 Task: Choose the .gitignore template: None while creating a new repository.
Action: Mouse moved to (1054, 92)
Screenshot: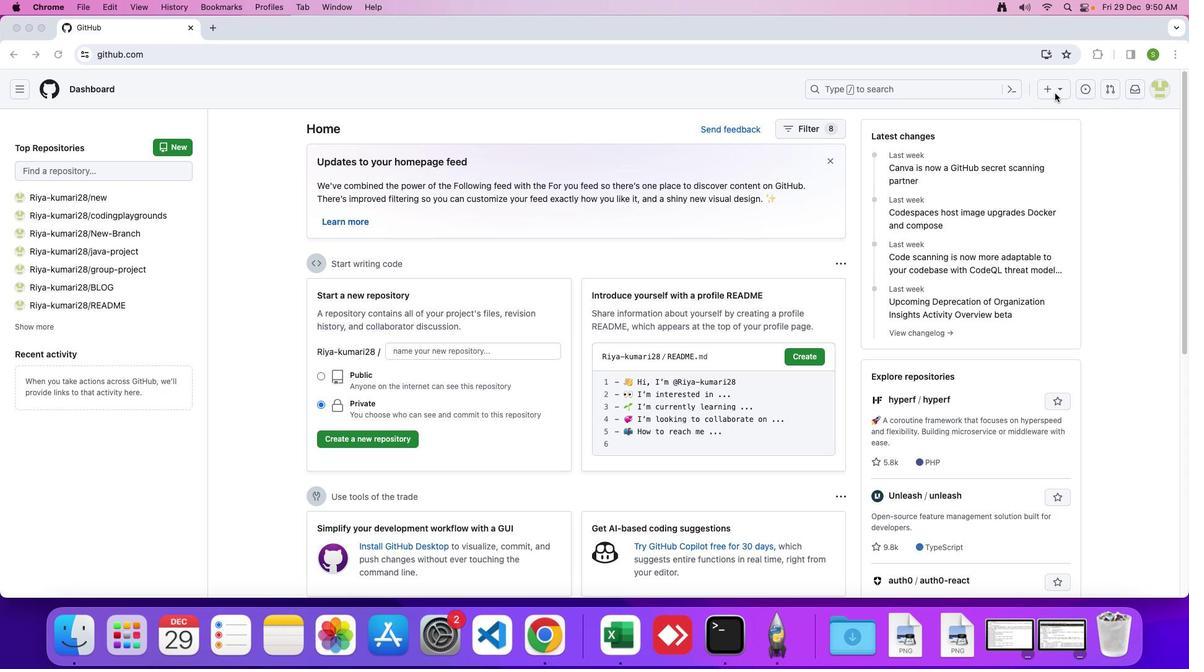 
Action: Mouse pressed left at (1054, 92)
Screenshot: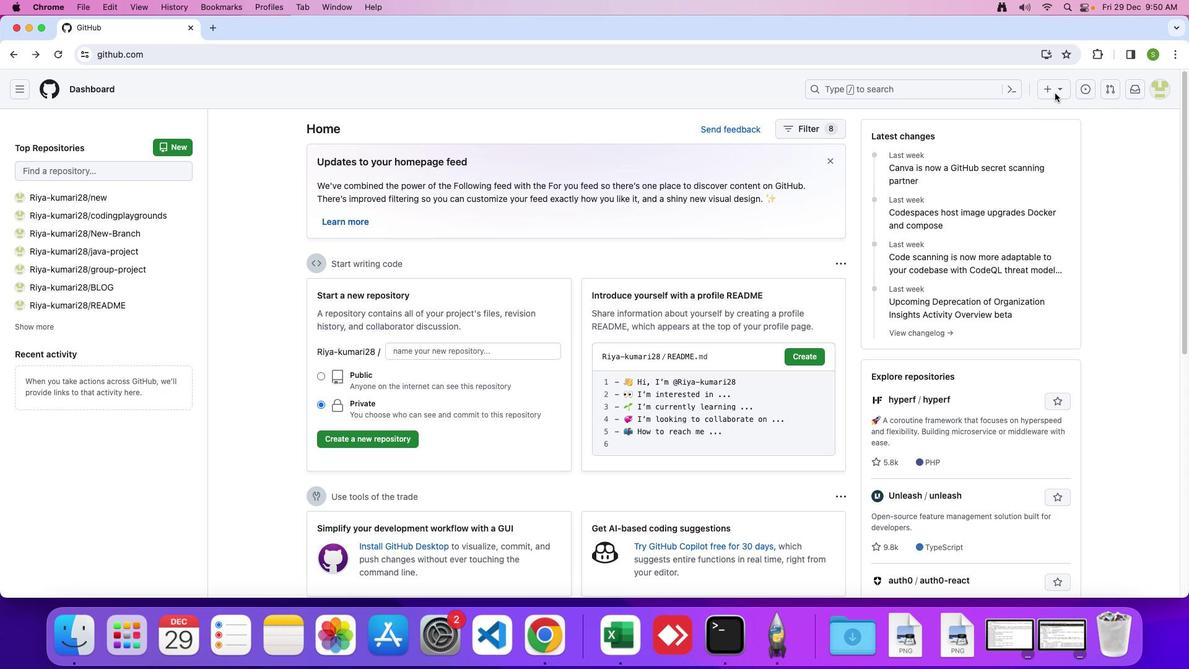 
Action: Mouse moved to (1053, 86)
Screenshot: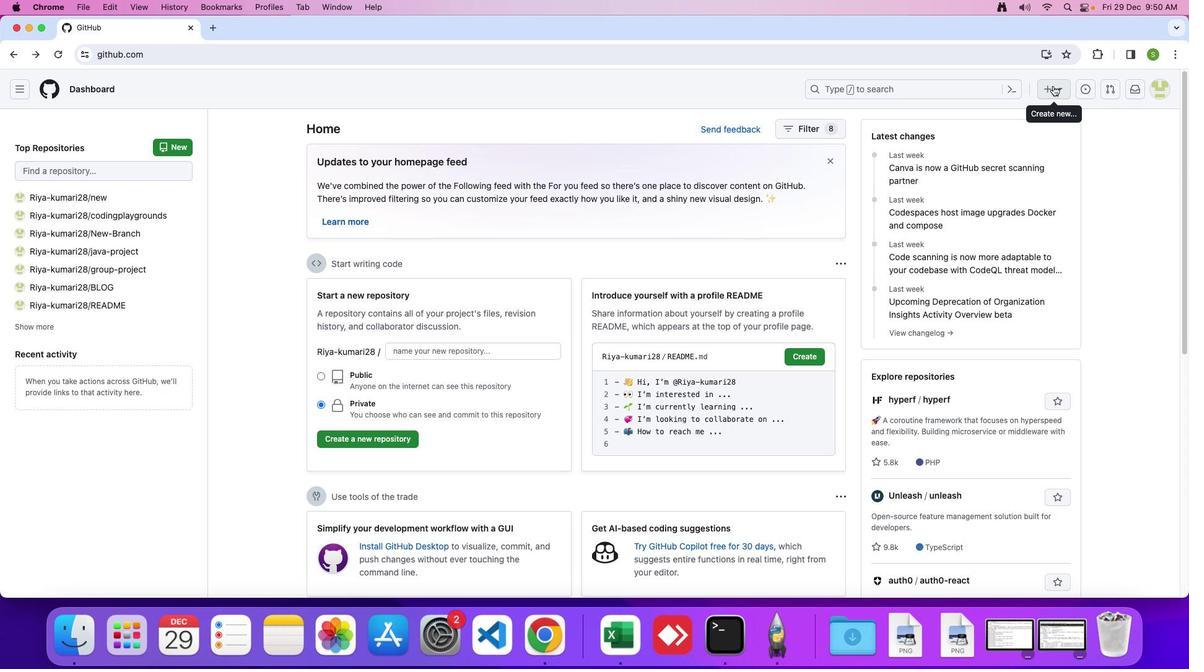 
Action: Mouse pressed left at (1053, 86)
Screenshot: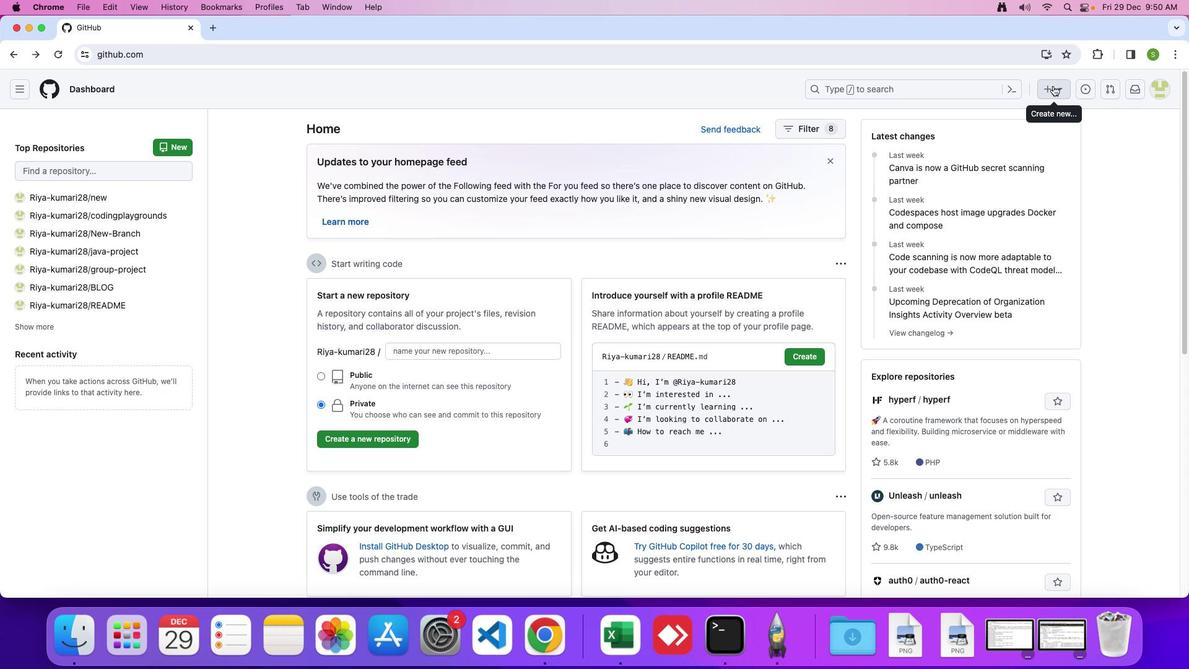 
Action: Mouse moved to (1017, 117)
Screenshot: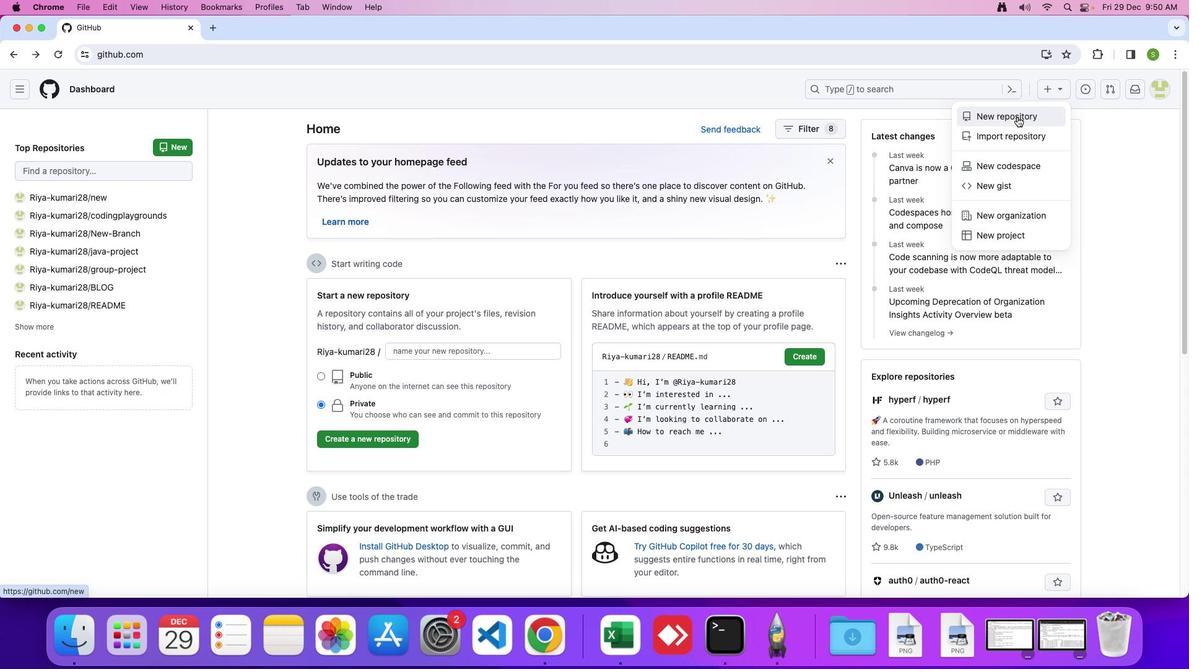 
Action: Mouse pressed left at (1017, 117)
Screenshot: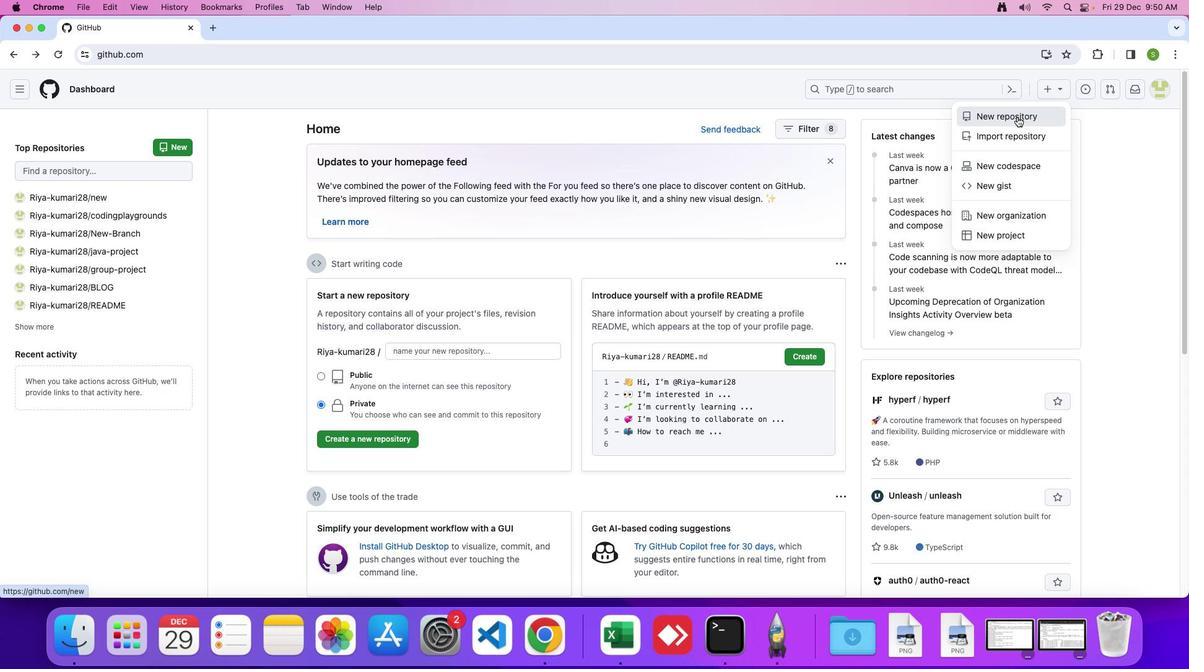 
Action: Mouse moved to (470, 480)
Screenshot: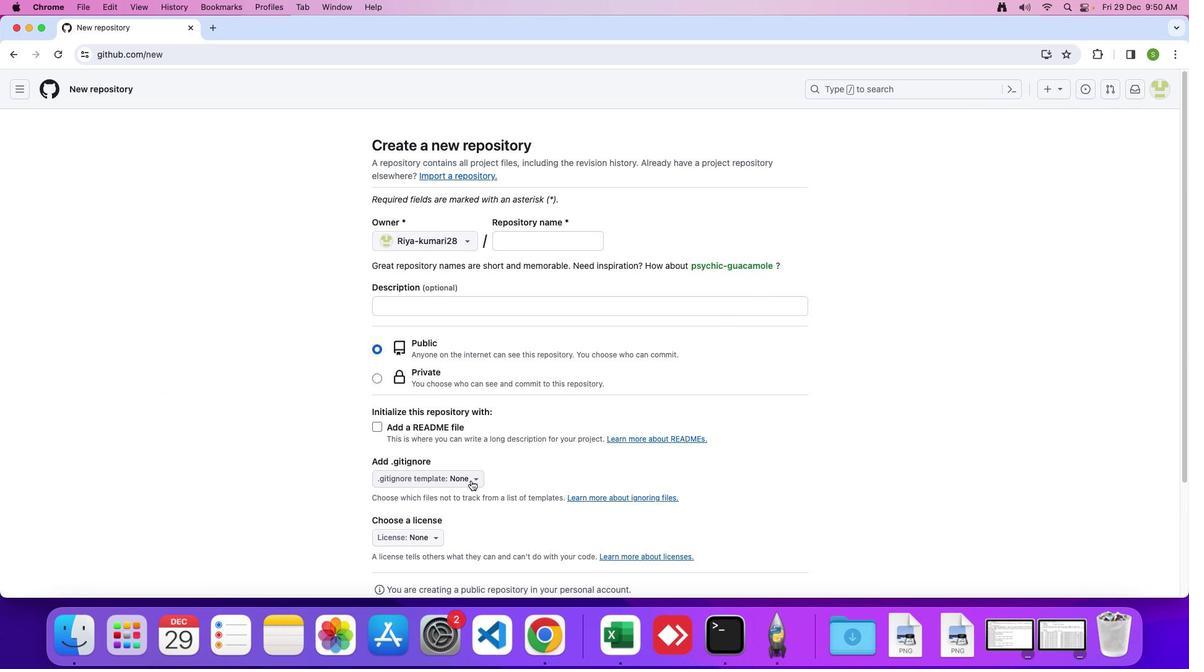 
Action: Mouse pressed left at (470, 480)
Screenshot: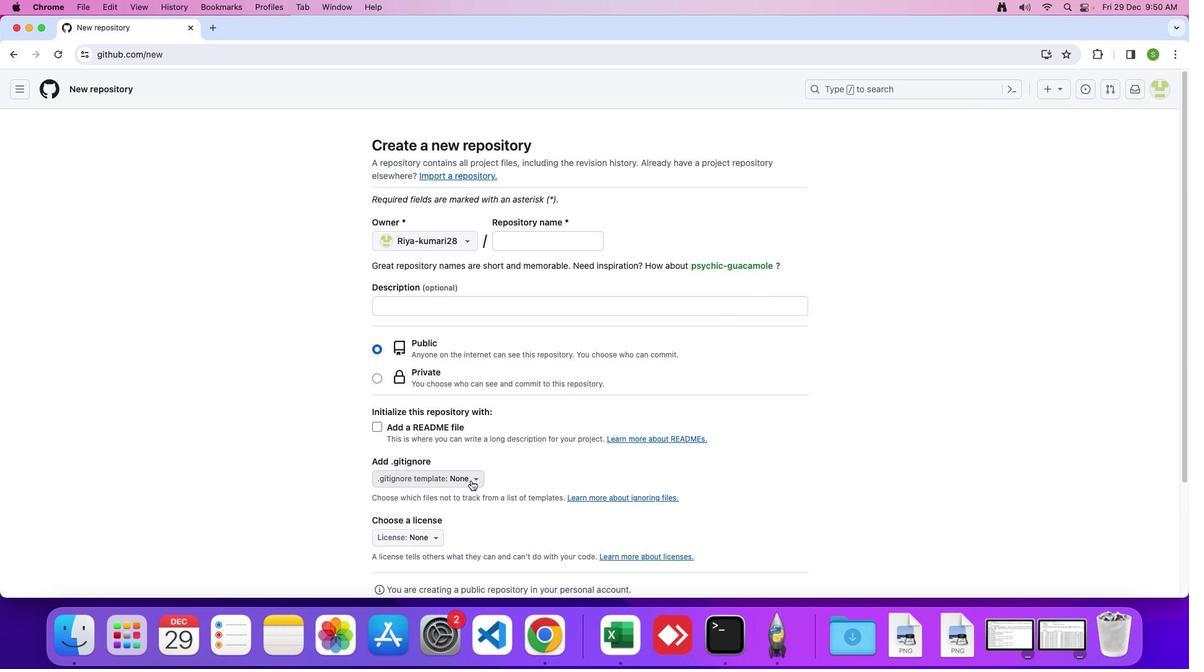 
Action: Mouse moved to (436, 263)
Screenshot: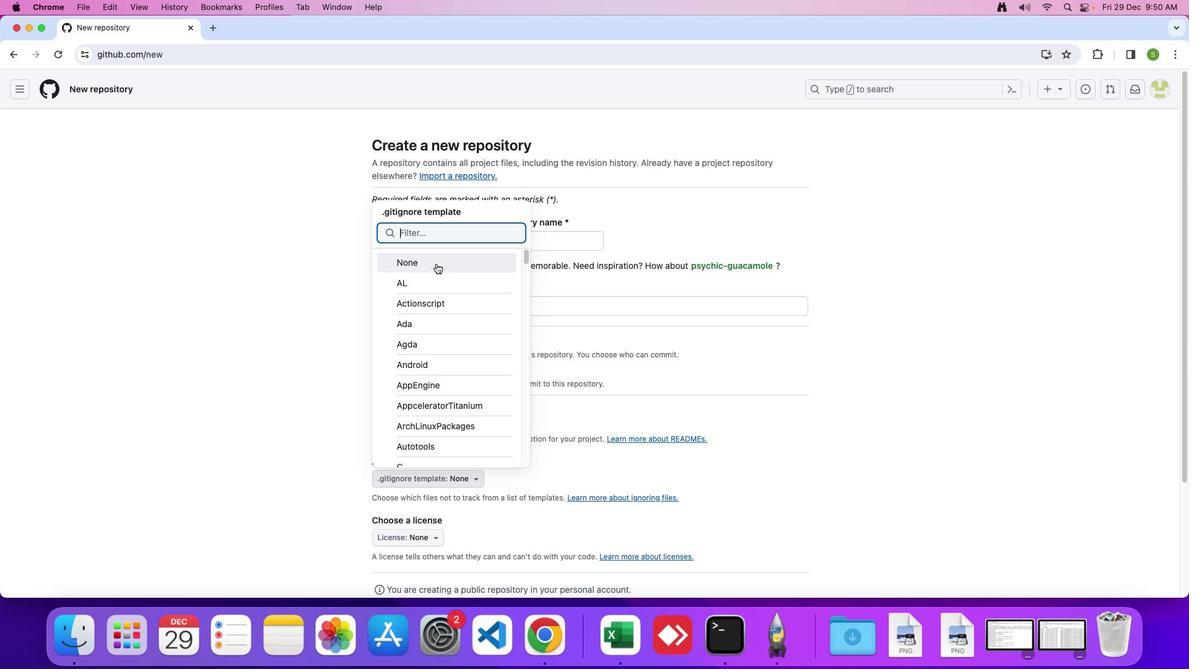 
Action: Mouse pressed left at (436, 263)
Screenshot: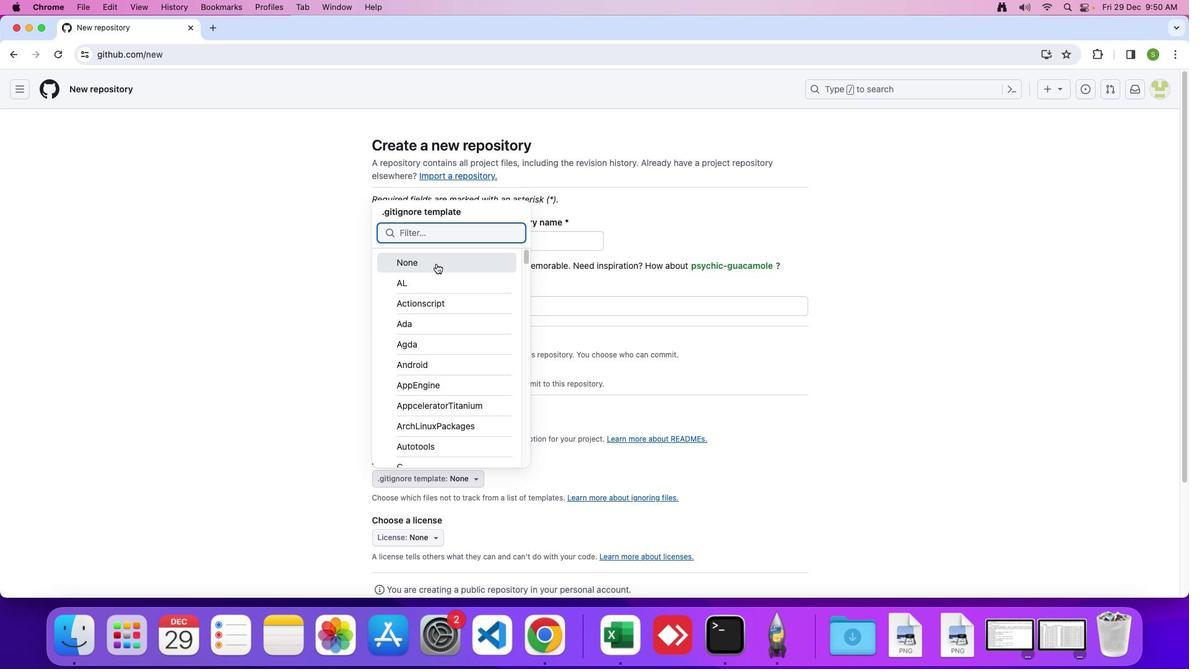 
